 Task: Search for the meeting titled 'Meetings, not Sales Presentation' in the calendar.
Action: Mouse moved to (14, 57)
Screenshot: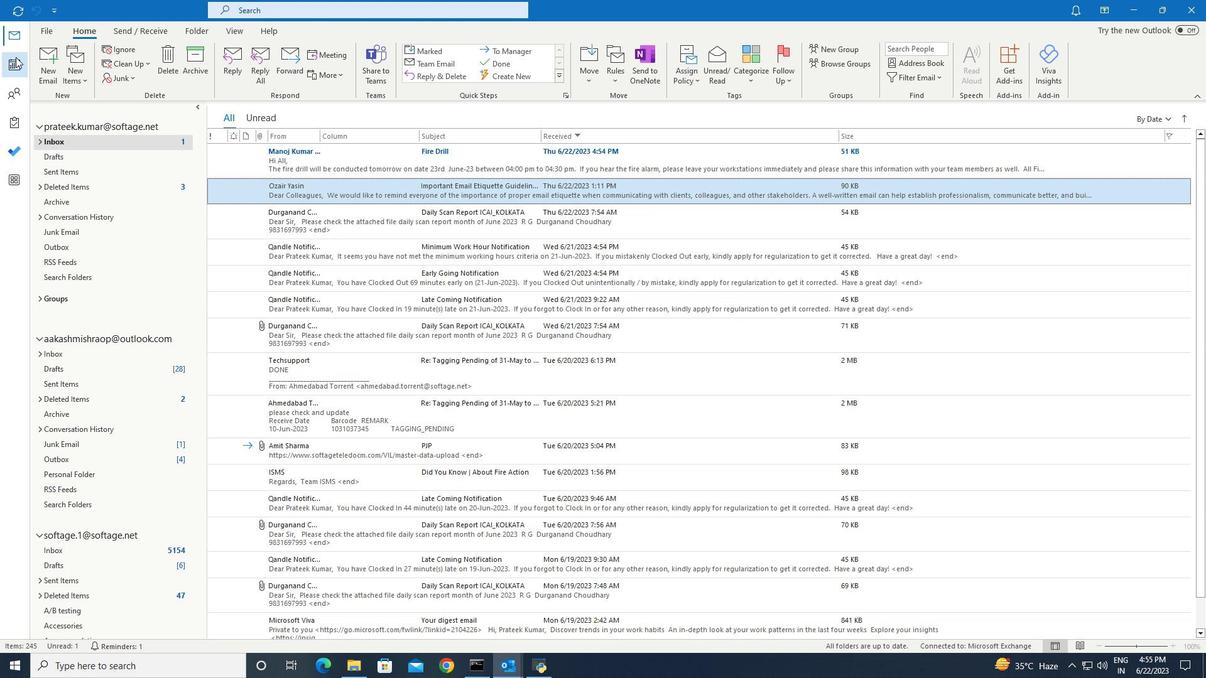
Action: Mouse pressed left at (14, 57)
Screenshot: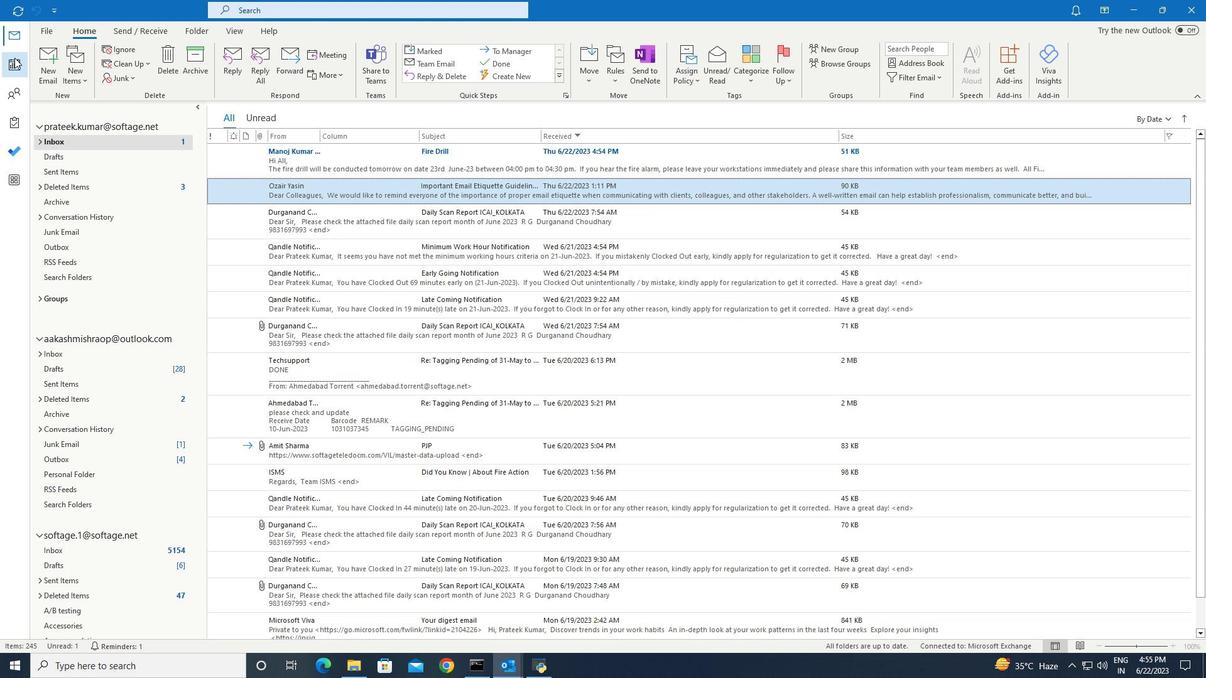 
Action: Mouse moved to (276, 10)
Screenshot: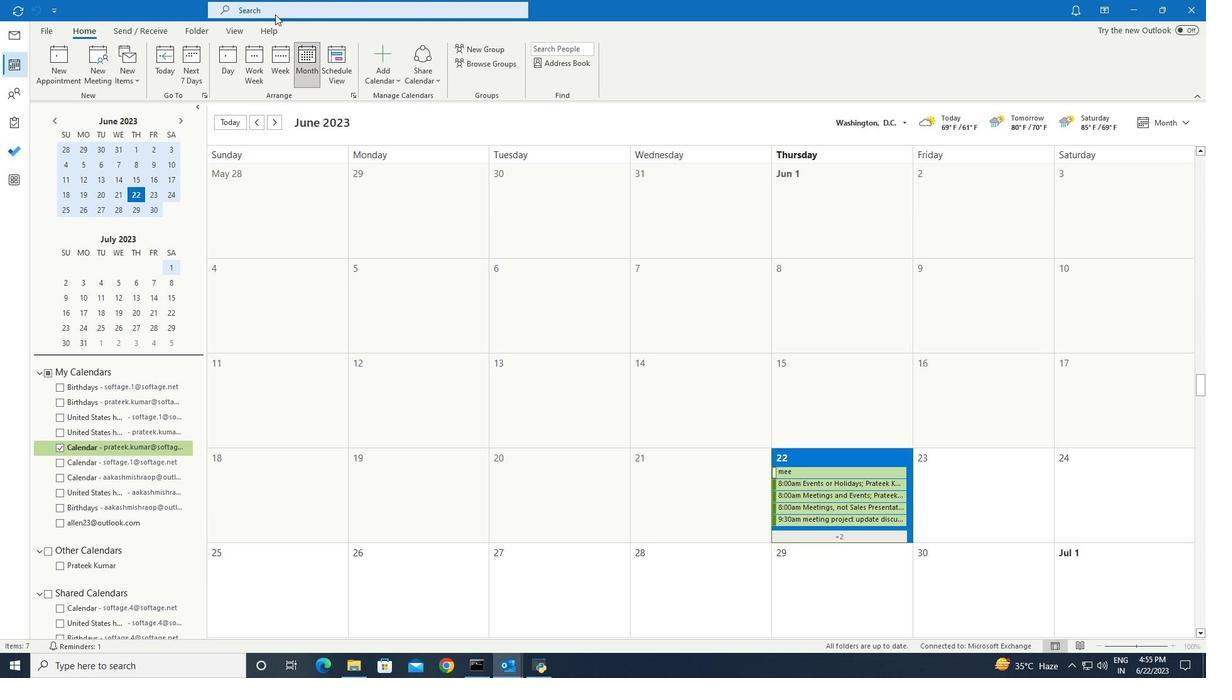
Action: Mouse pressed left at (276, 10)
Screenshot: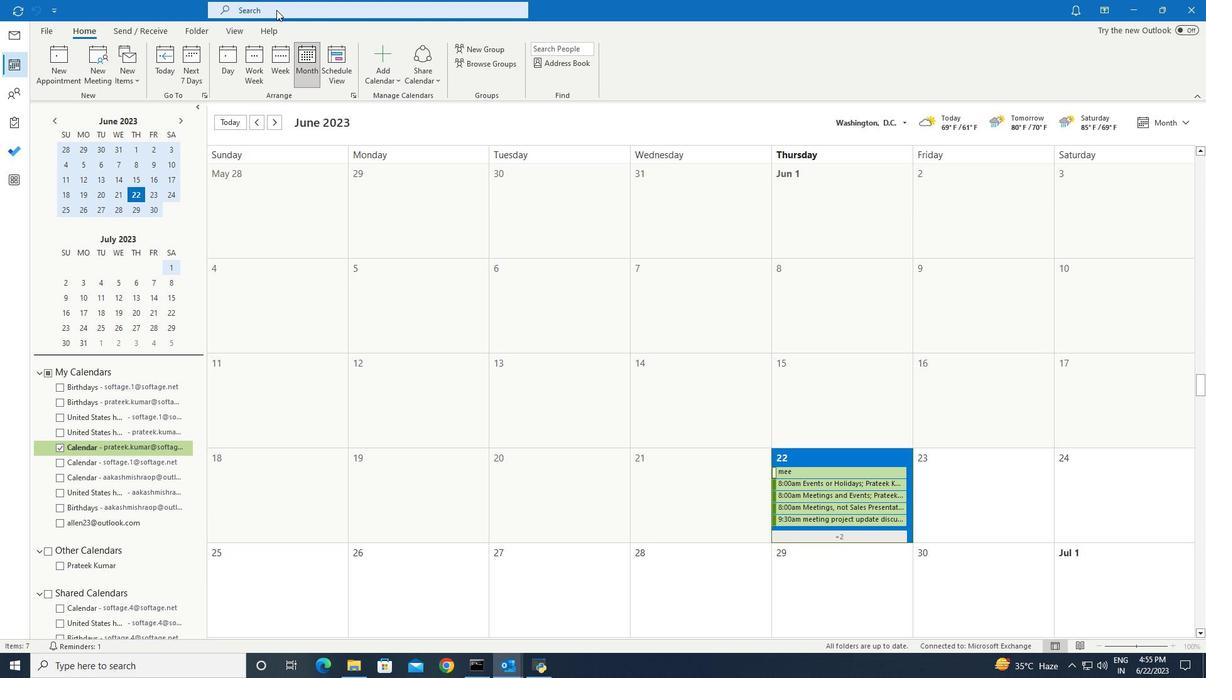
Action: Mouse pressed left at (276, 10)
Screenshot: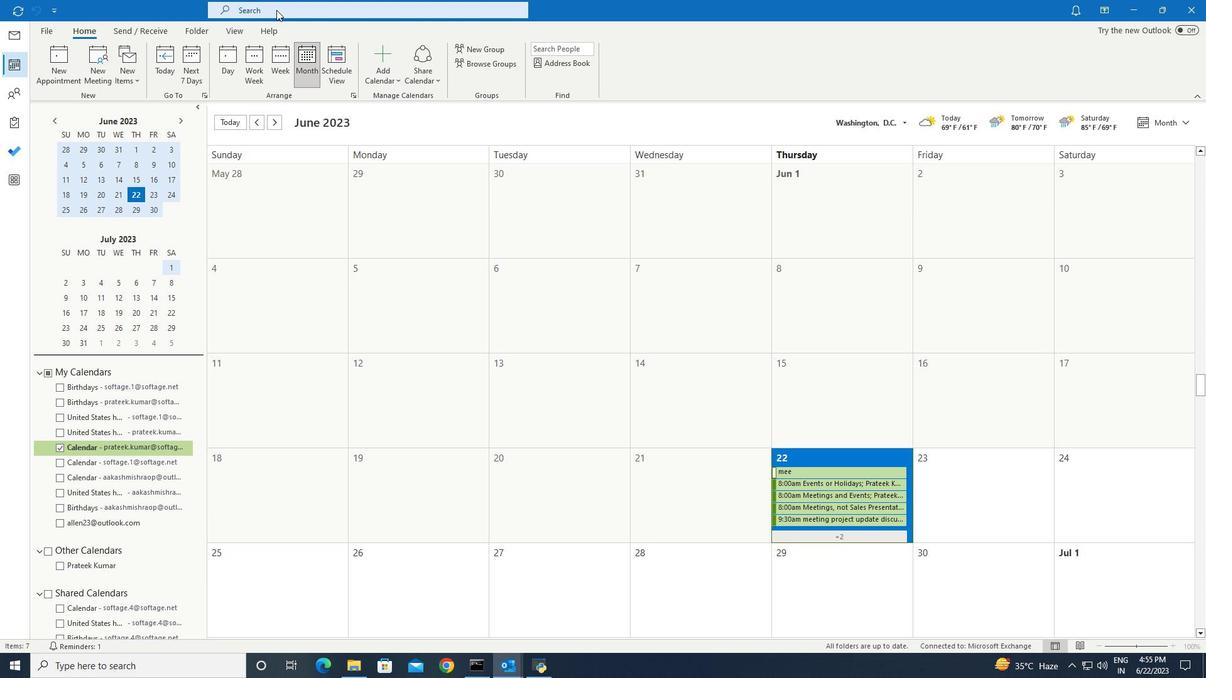 
Action: Key pressed <Key.shift>Meetings,<Key.space>not<Key.space><Key.shift>Sales<Key.space><Key.shift>Presentations<Key.enter>
Screenshot: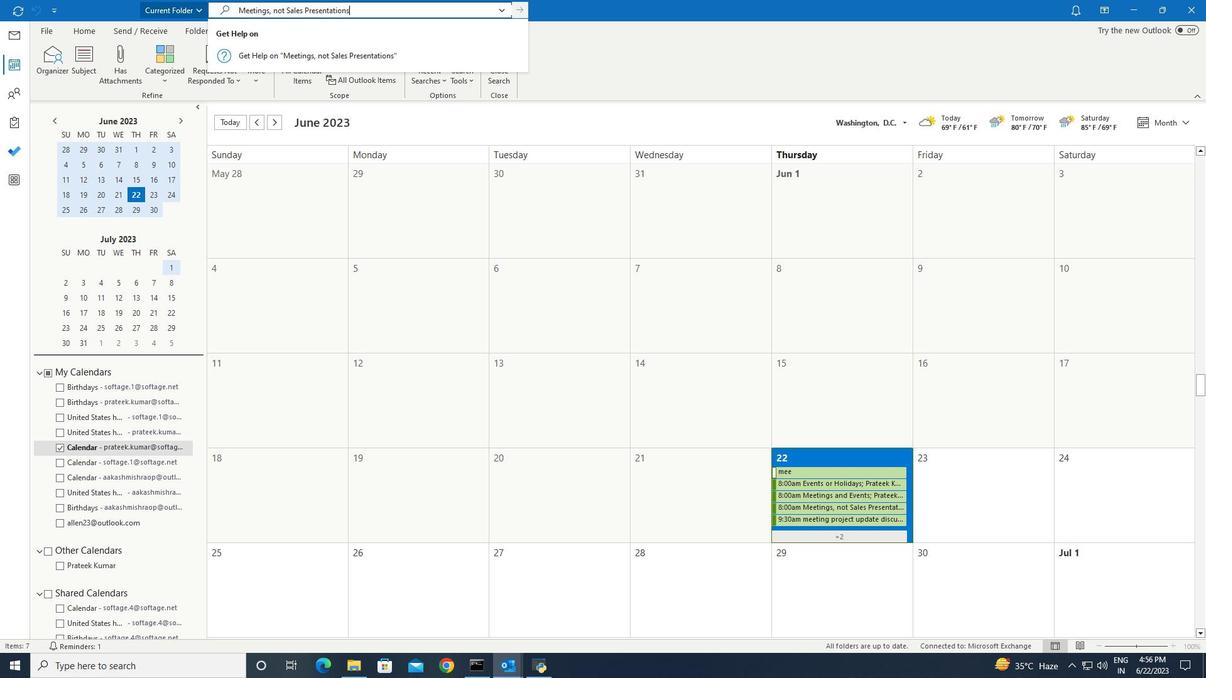 
Action: Mouse moved to (374, 154)
Screenshot: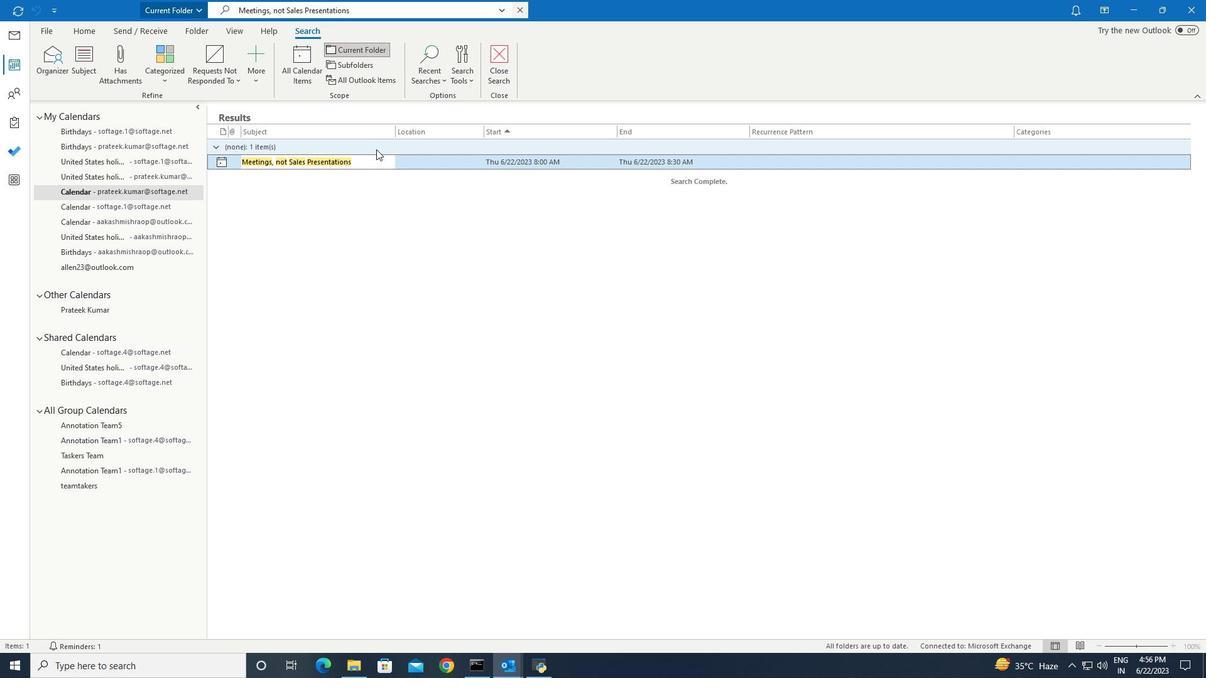 
